 Task: In the  document budget.epub Insert page numer 'on top of the page' change page color to  'Grey'. Write company name: Ramsons
Action: Mouse moved to (555, 431)
Screenshot: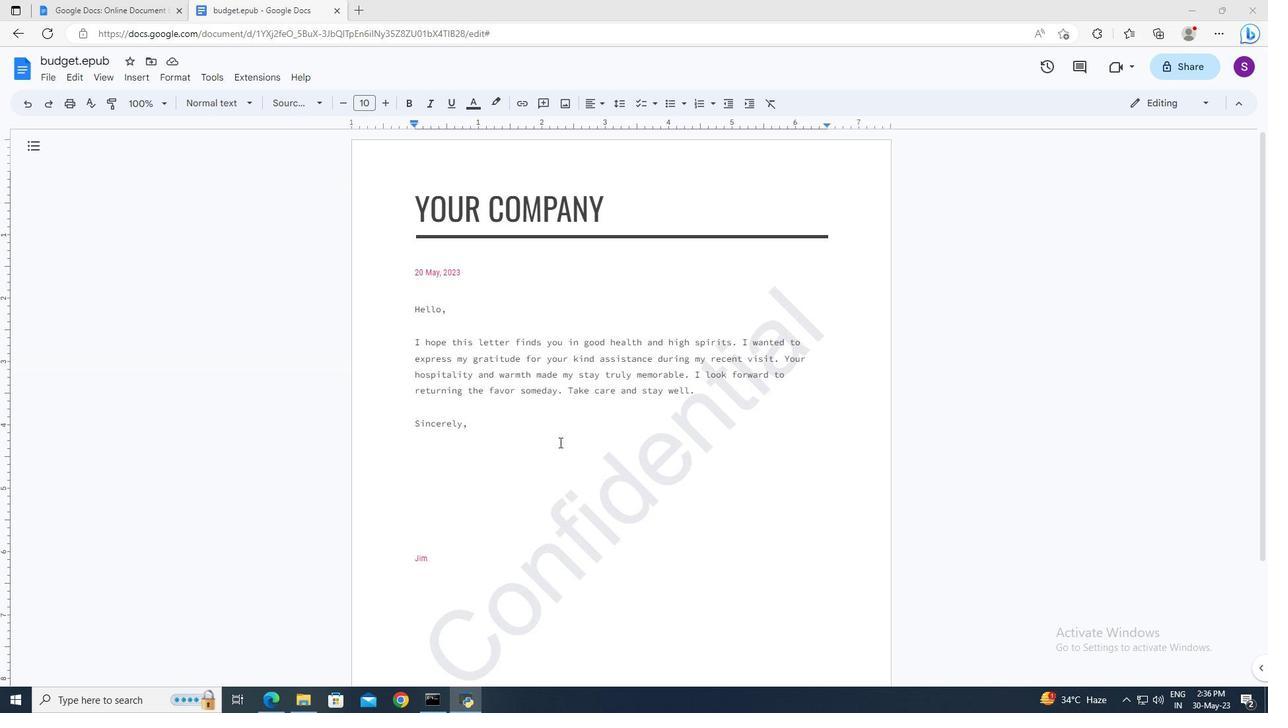 
Action: Mouse pressed left at (555, 431)
Screenshot: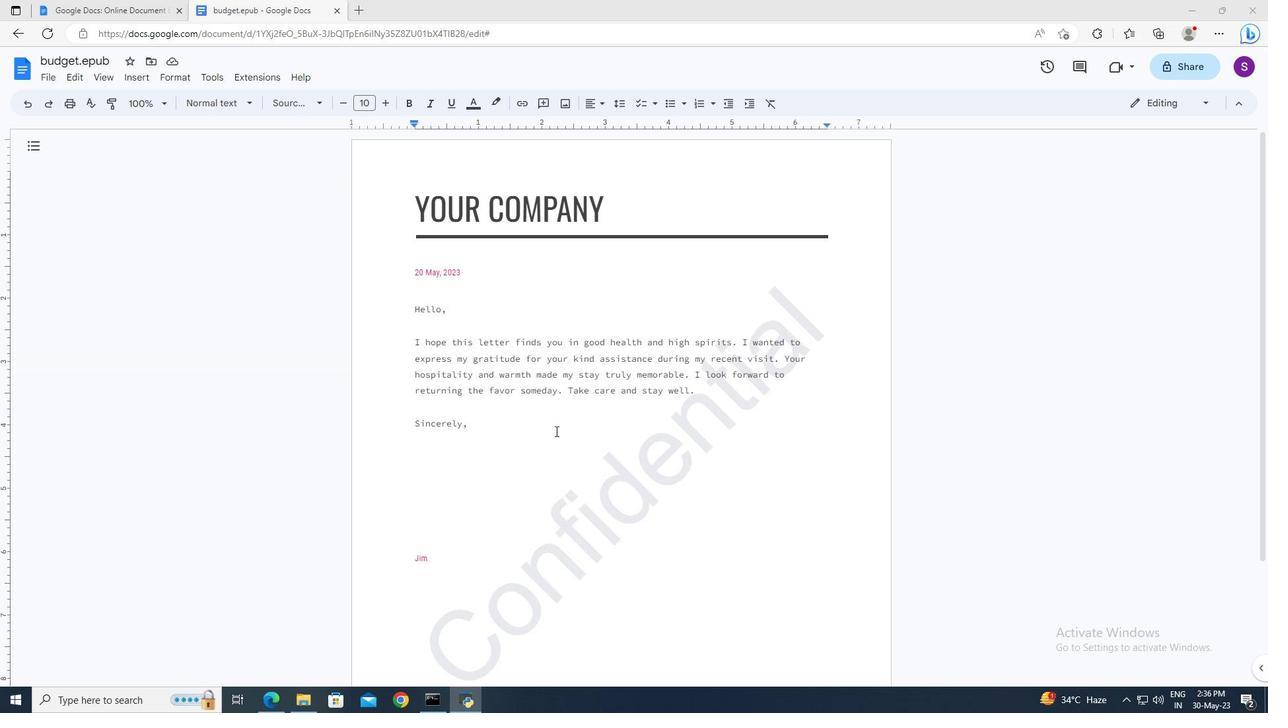 
Action: Mouse moved to (151, 84)
Screenshot: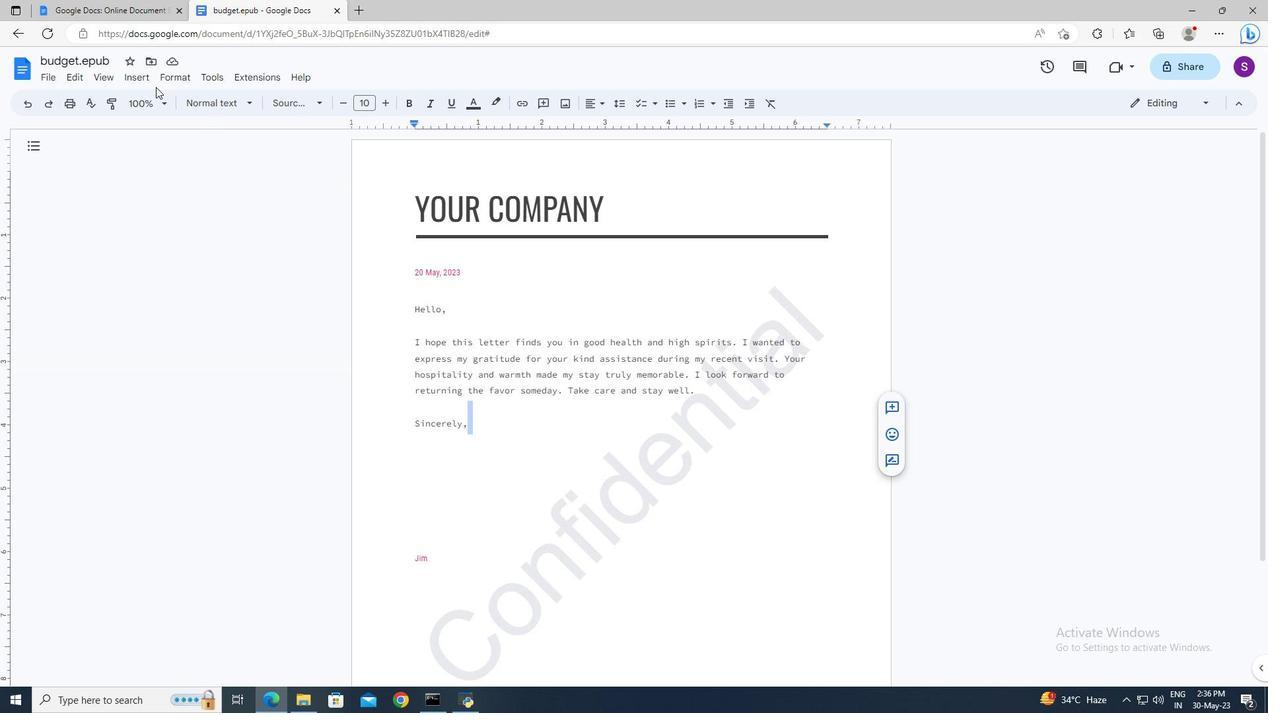 
Action: Mouse pressed left at (151, 84)
Screenshot: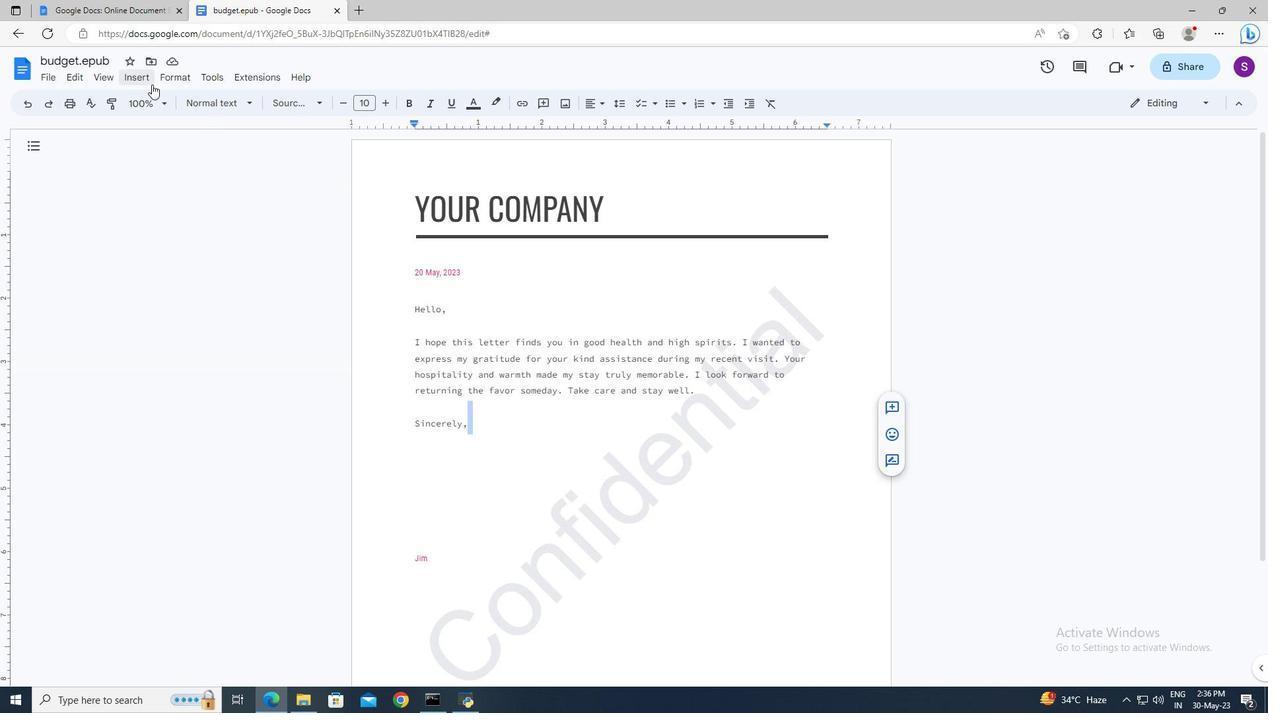 
Action: Mouse moved to (177, 422)
Screenshot: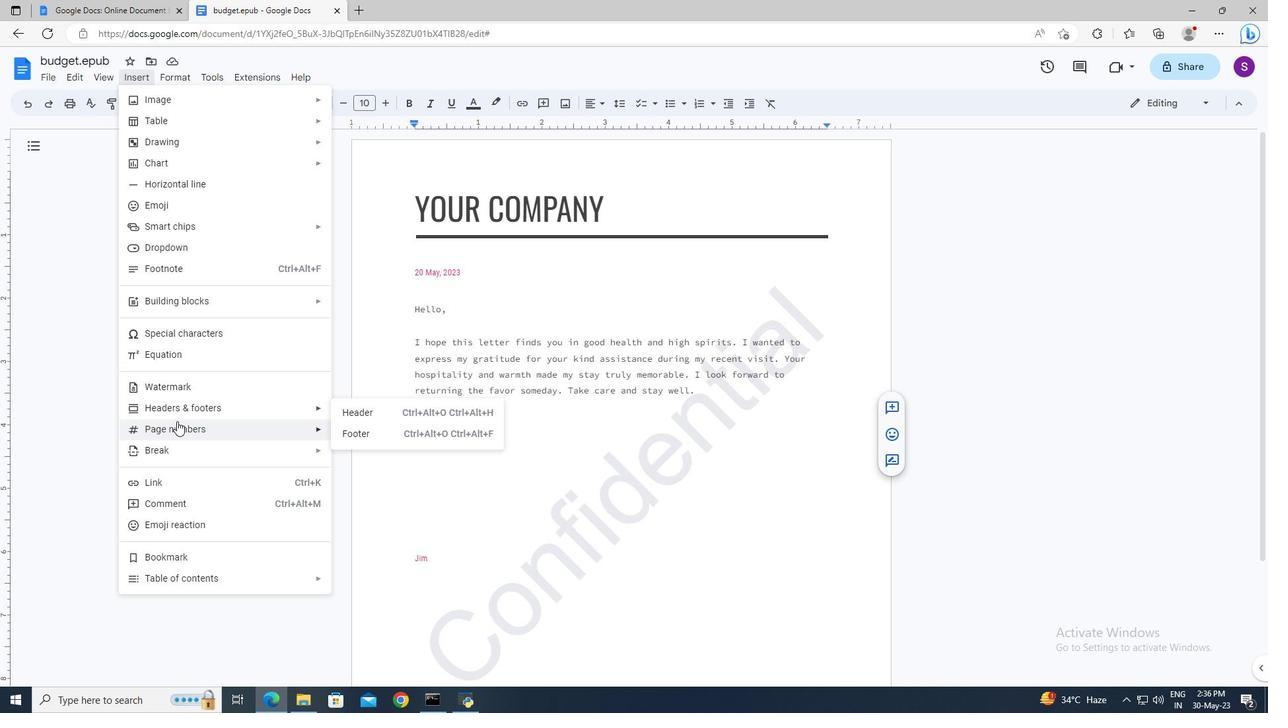 
Action: Mouse pressed left at (177, 422)
Screenshot: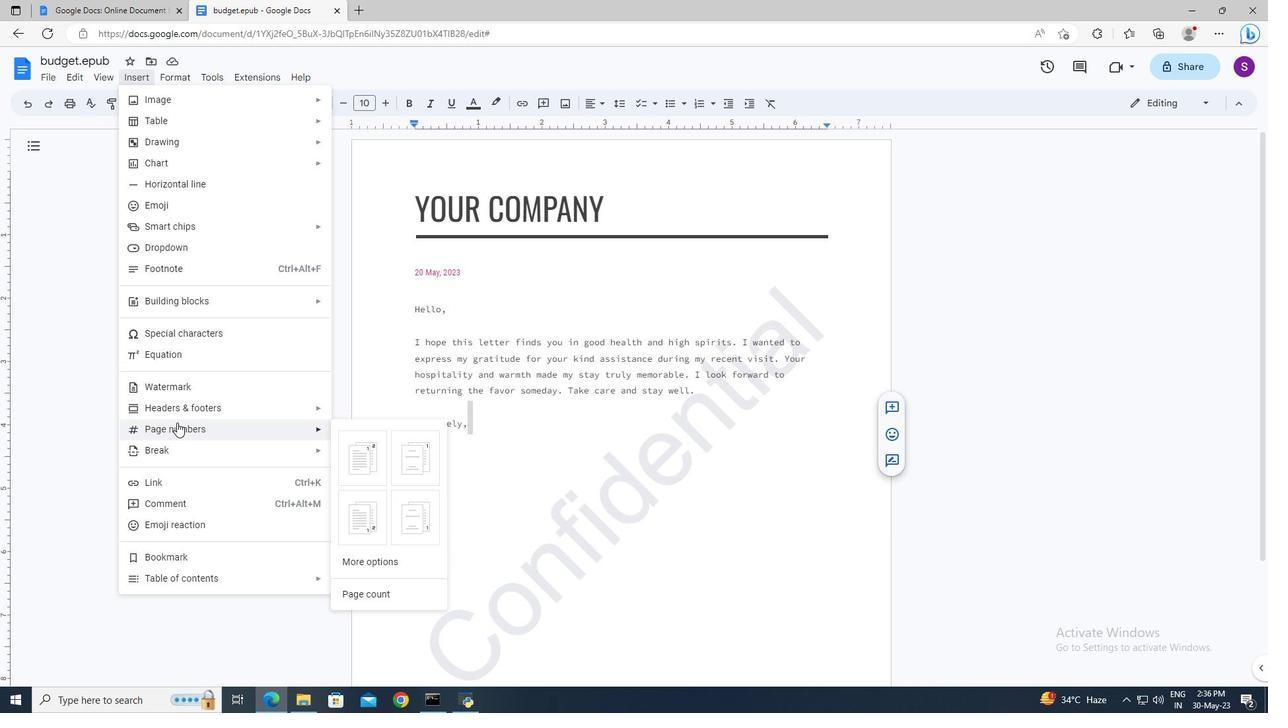 
Action: Mouse moved to (348, 450)
Screenshot: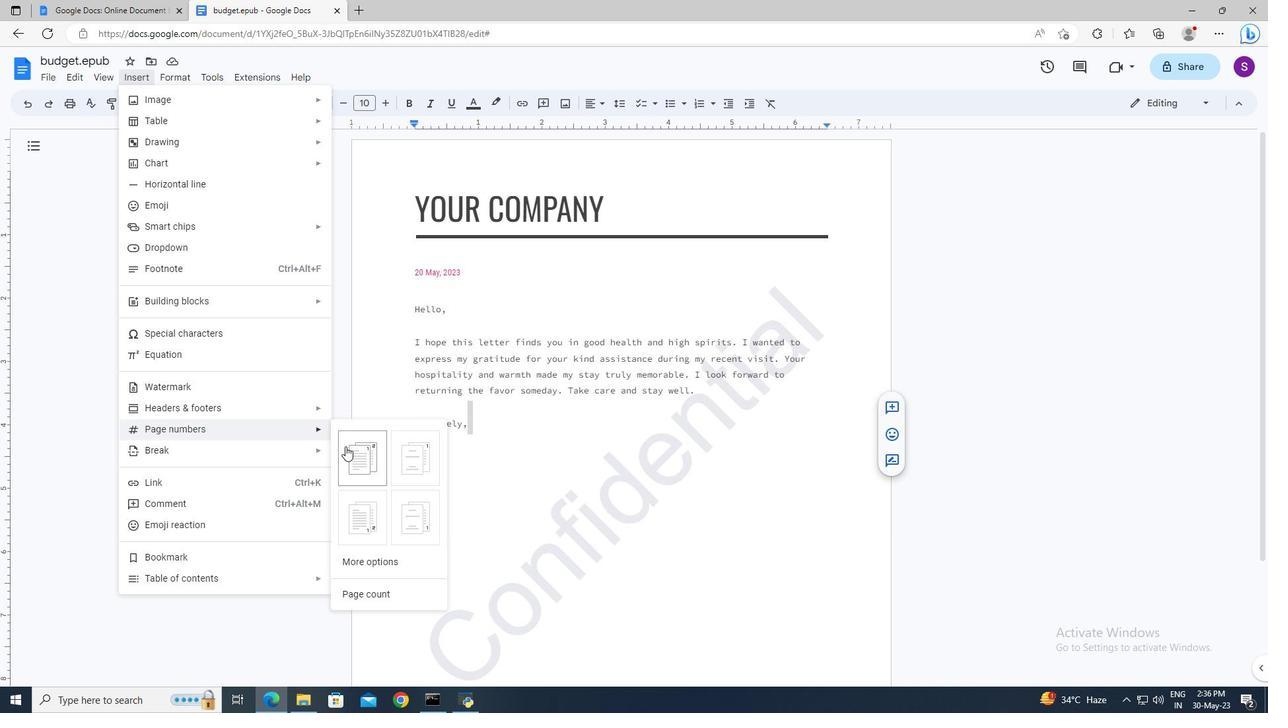
Action: Mouse pressed left at (348, 450)
Screenshot: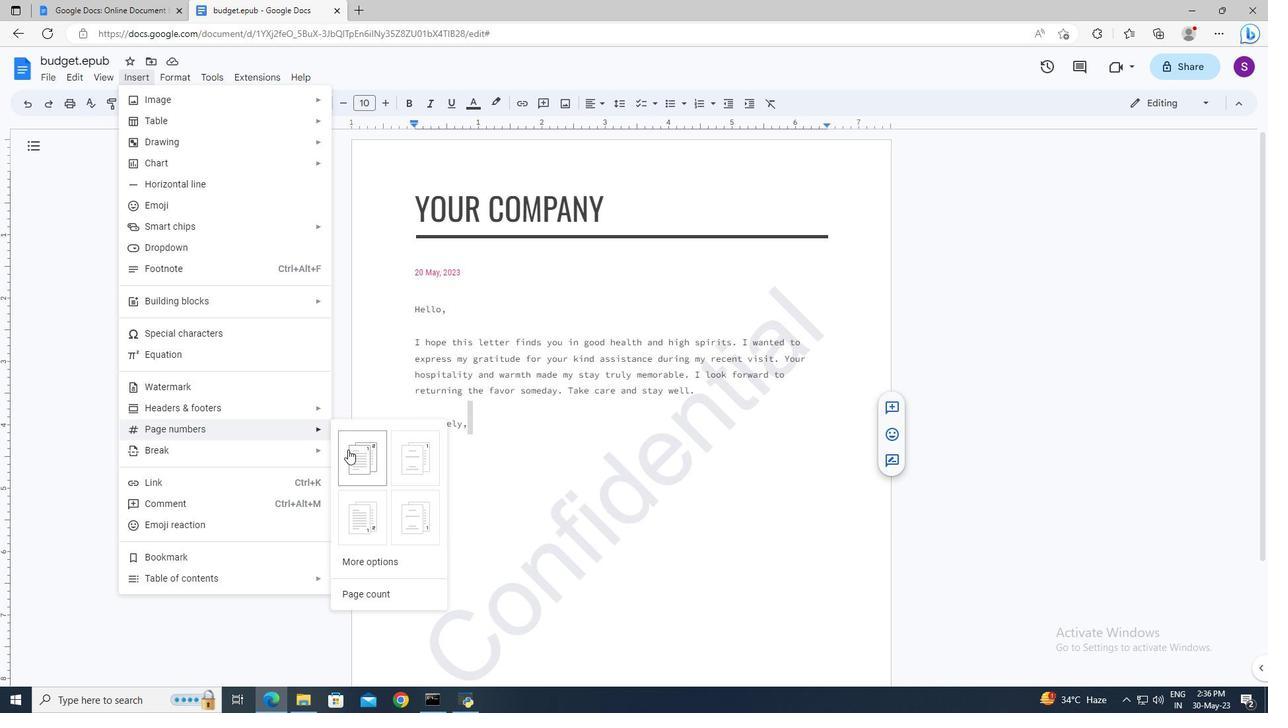 
Action: Mouse moved to (59, 80)
Screenshot: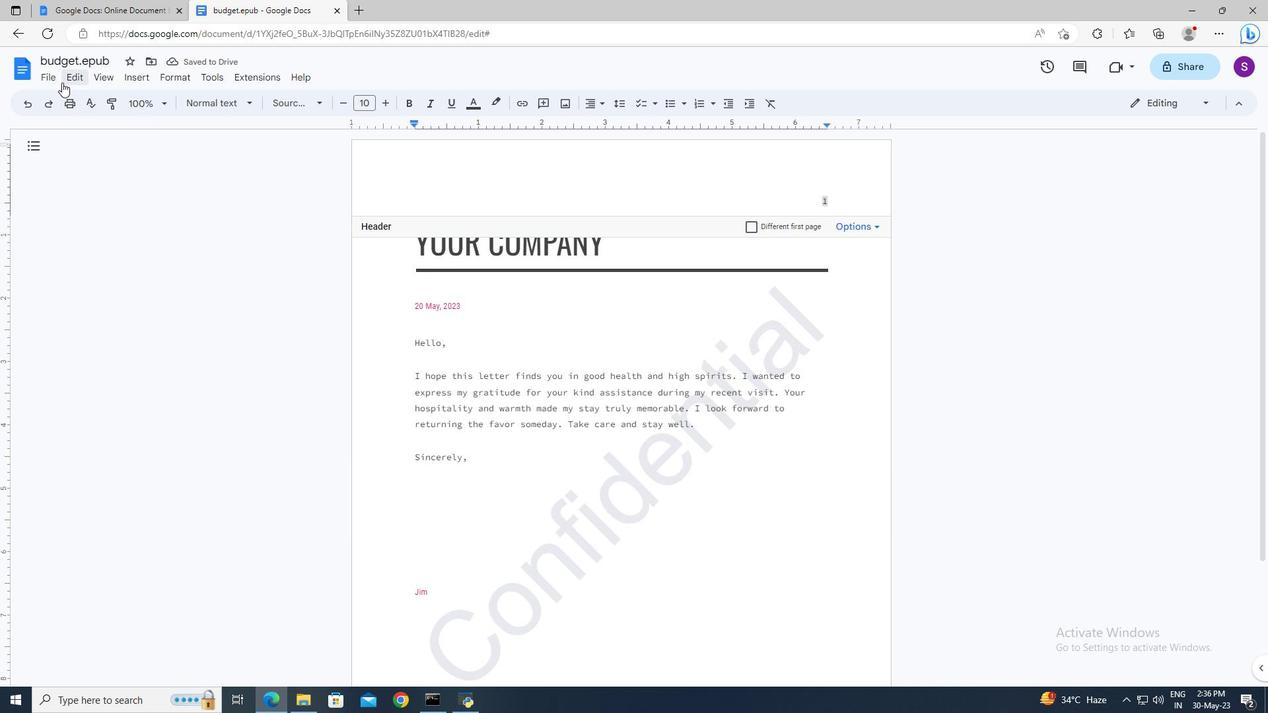 
Action: Mouse pressed left at (59, 80)
Screenshot: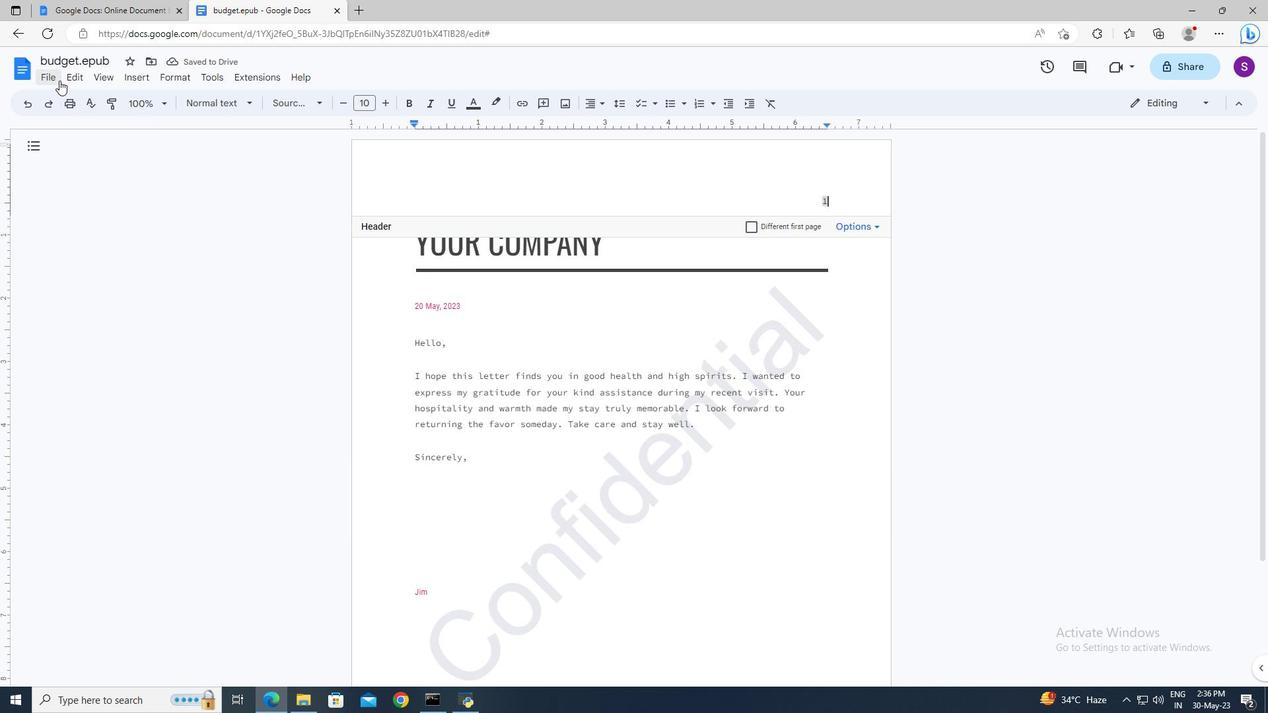 
Action: Mouse moved to (89, 436)
Screenshot: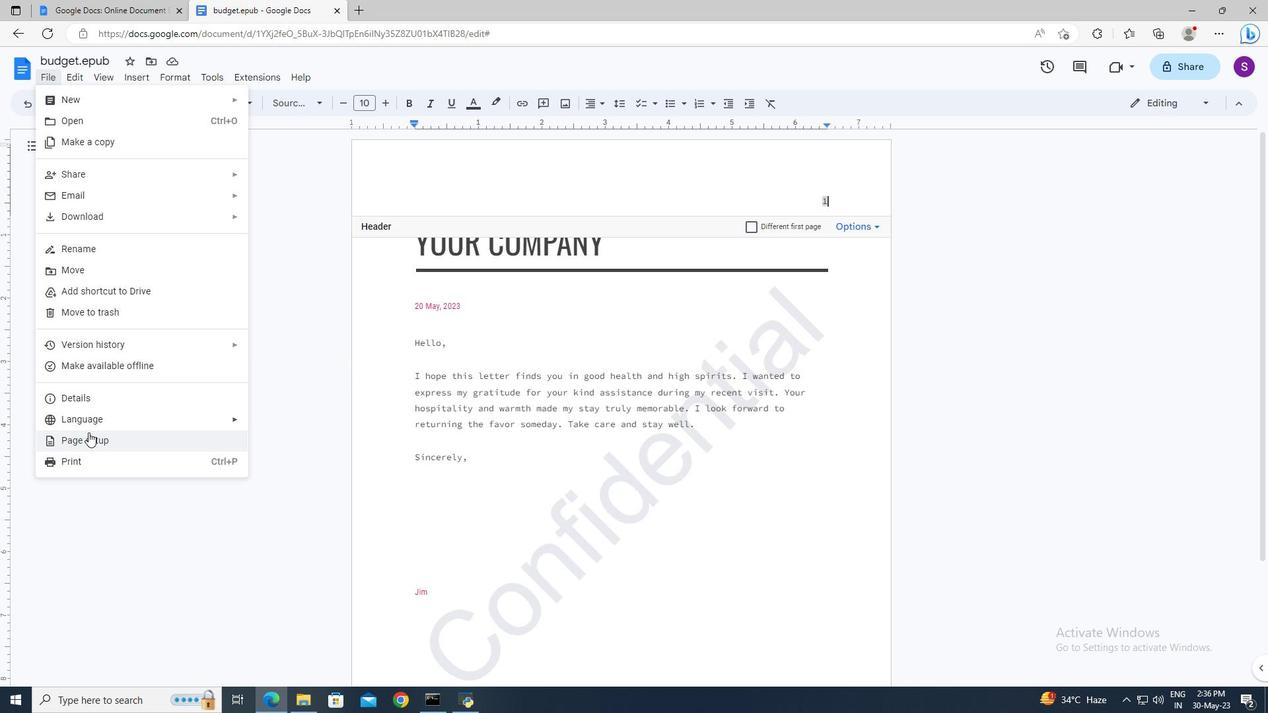 
Action: Mouse pressed left at (89, 436)
Screenshot: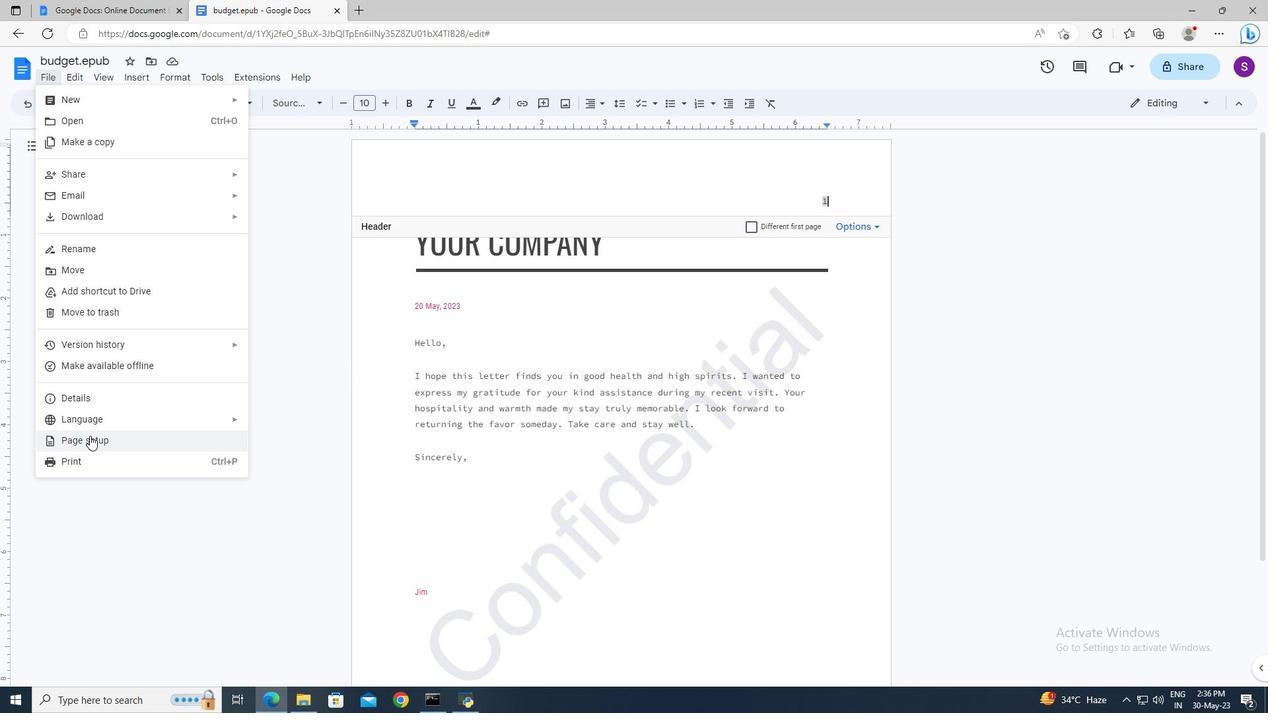 
Action: Mouse moved to (525, 448)
Screenshot: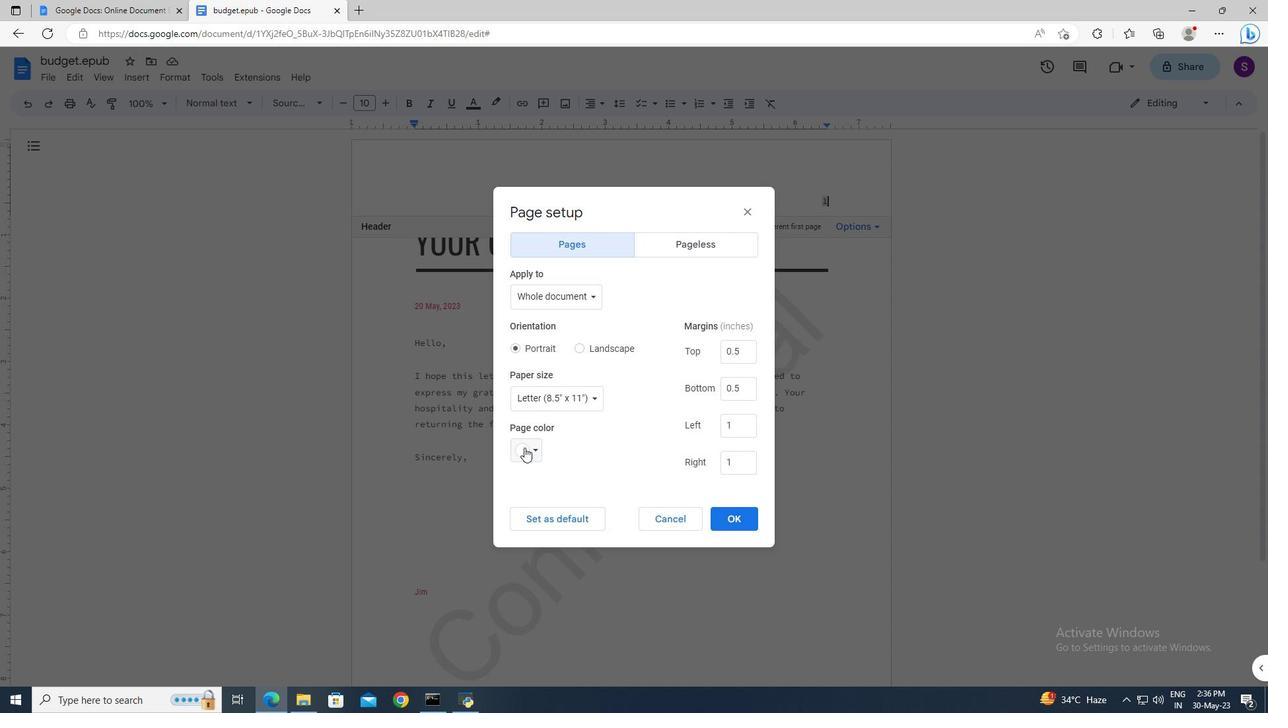
Action: Mouse pressed left at (525, 448)
Screenshot: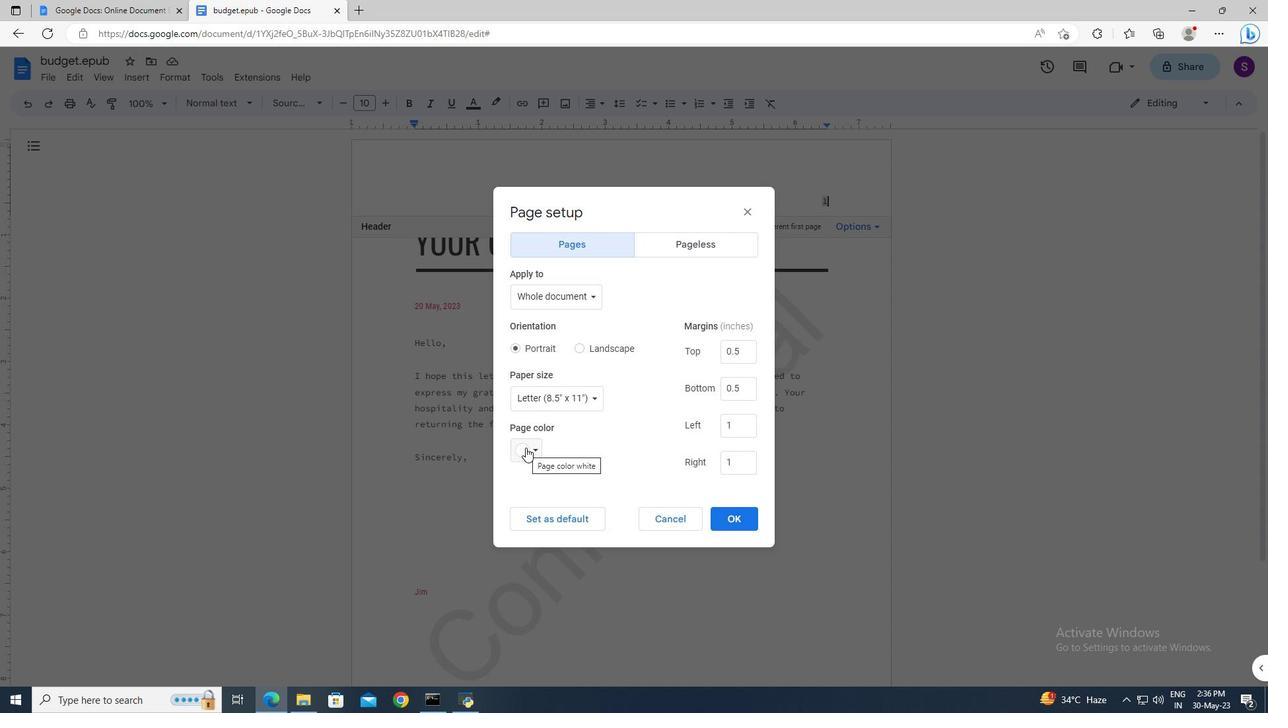 
Action: Mouse moved to (603, 480)
Screenshot: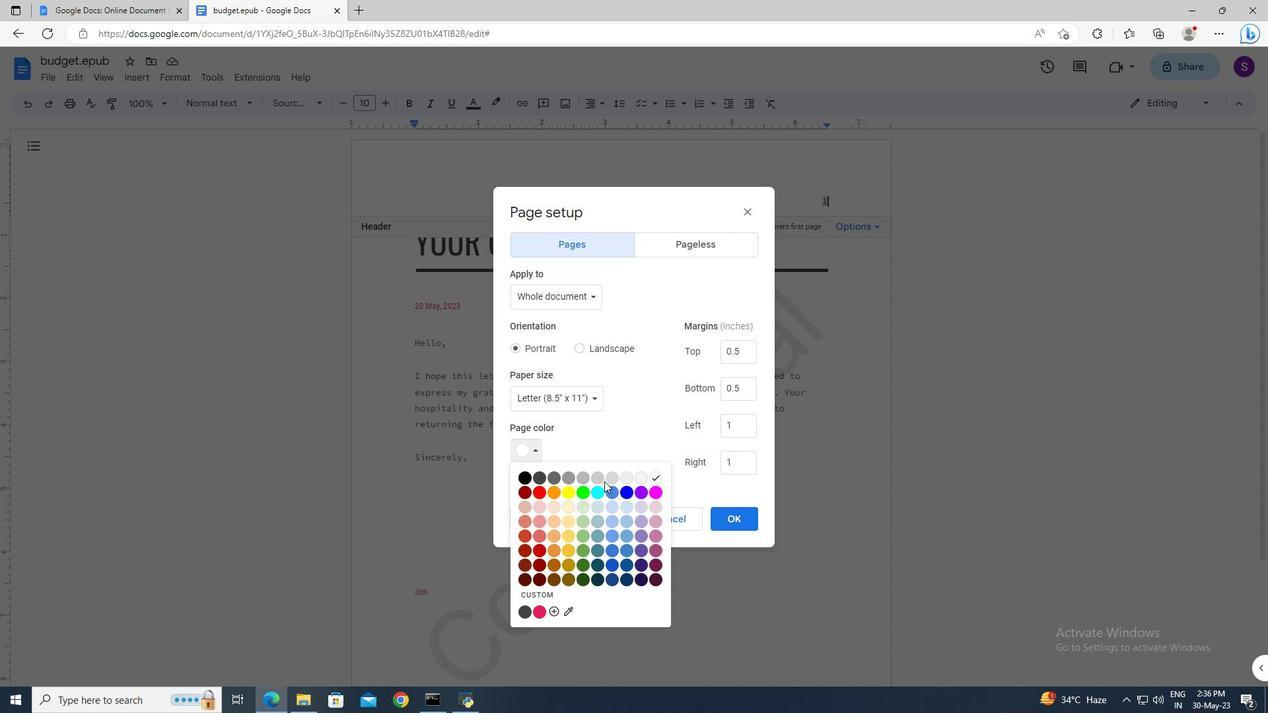 
Action: Mouse pressed left at (603, 480)
Screenshot: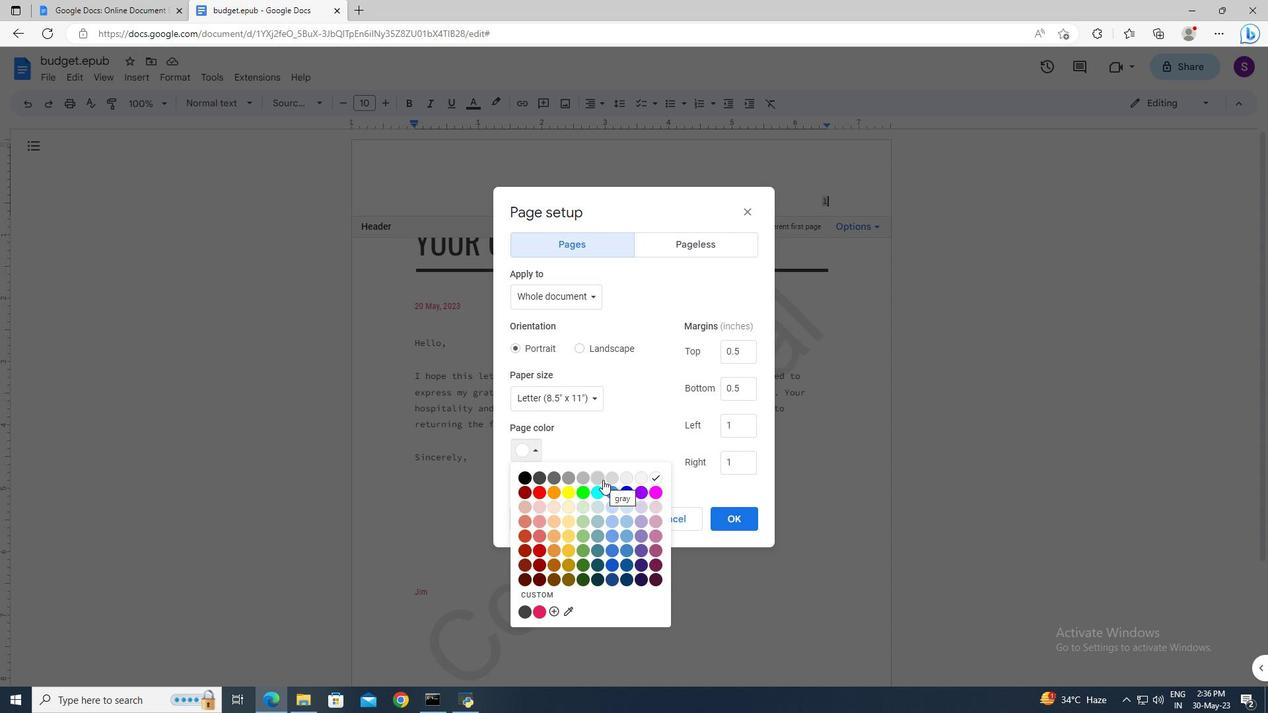 
Action: Mouse moved to (724, 517)
Screenshot: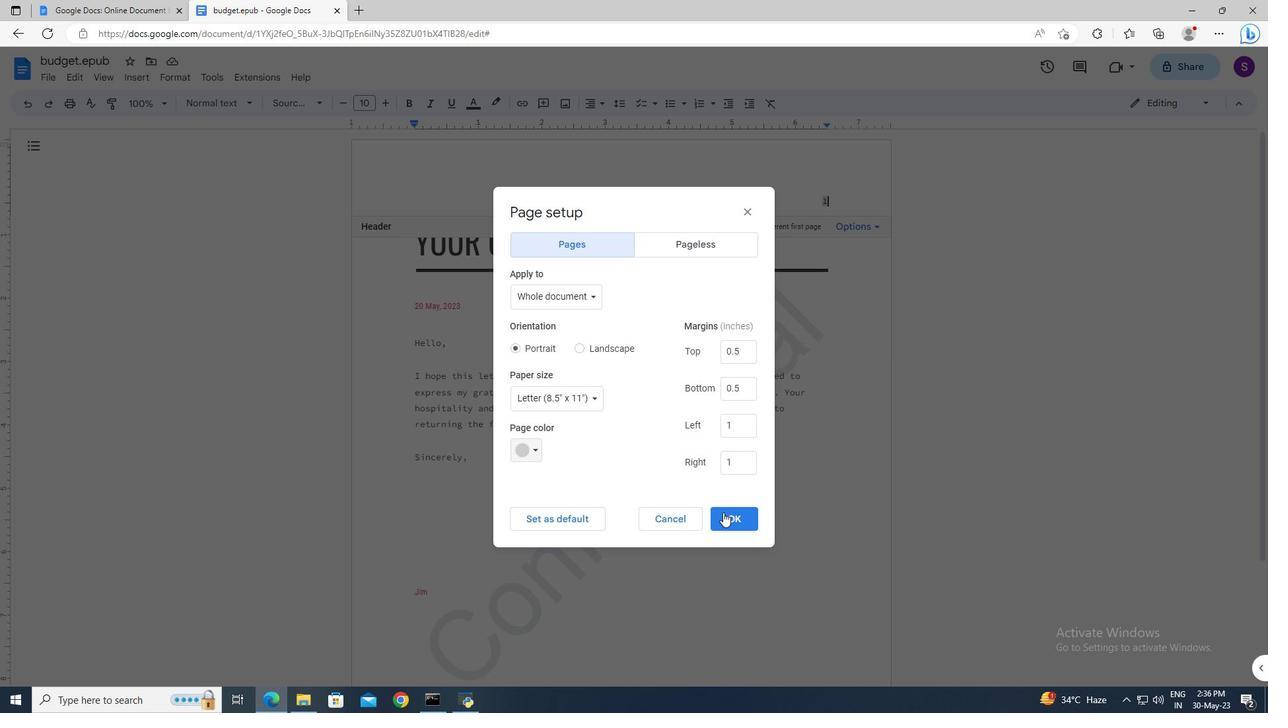 
Action: Mouse pressed left at (724, 517)
Screenshot: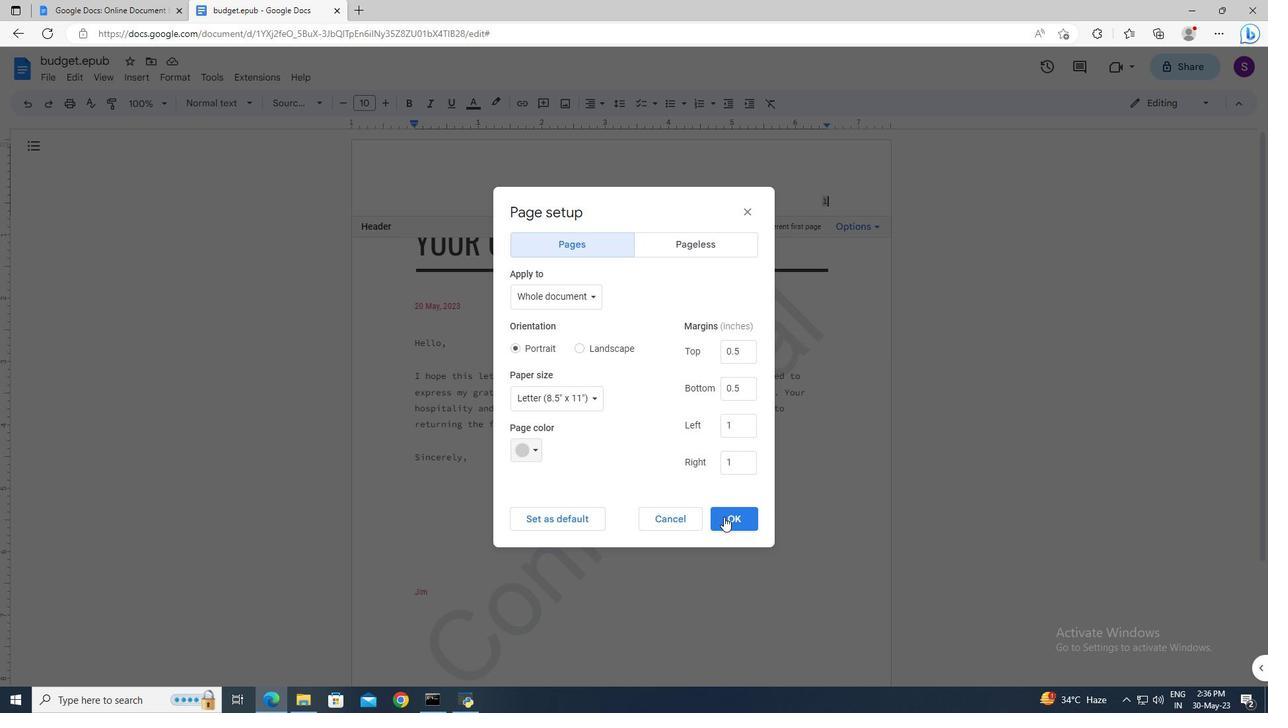
Action: Mouse moved to (599, 434)
Screenshot: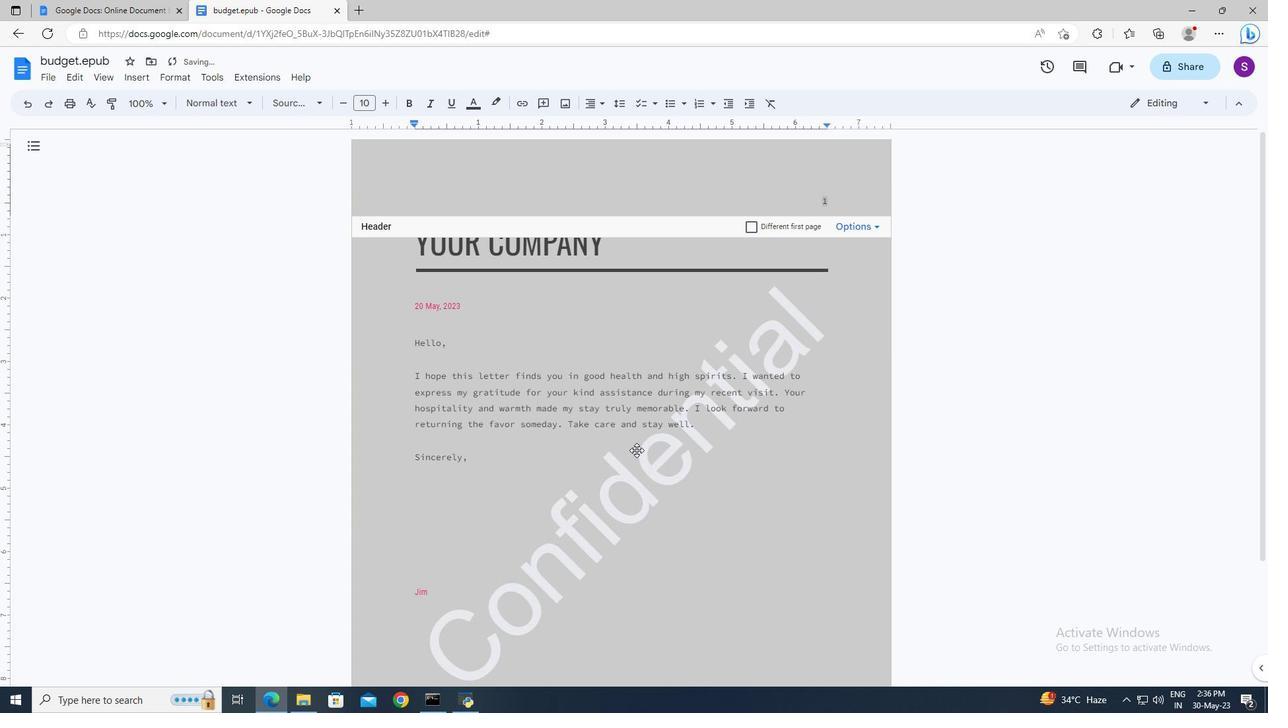 
Action: Mouse scrolled (599, 434) with delta (0, 0)
Screenshot: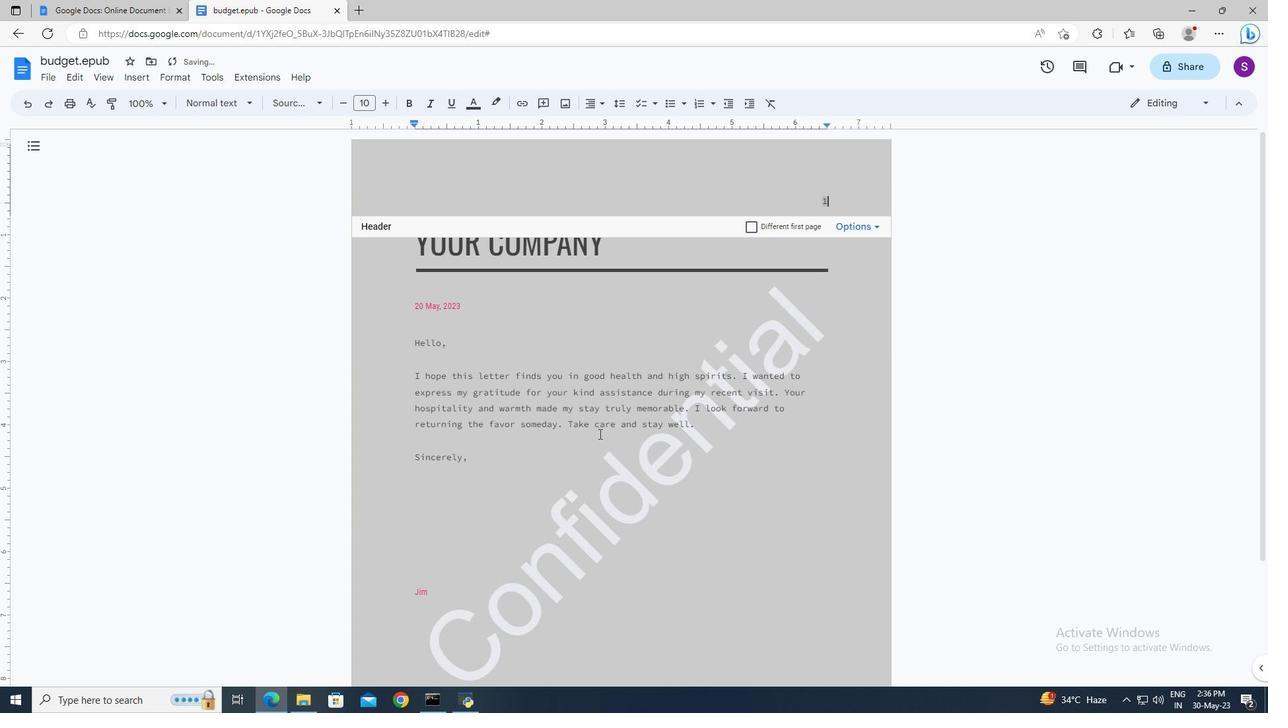 
Action: Mouse moved to (419, 244)
Screenshot: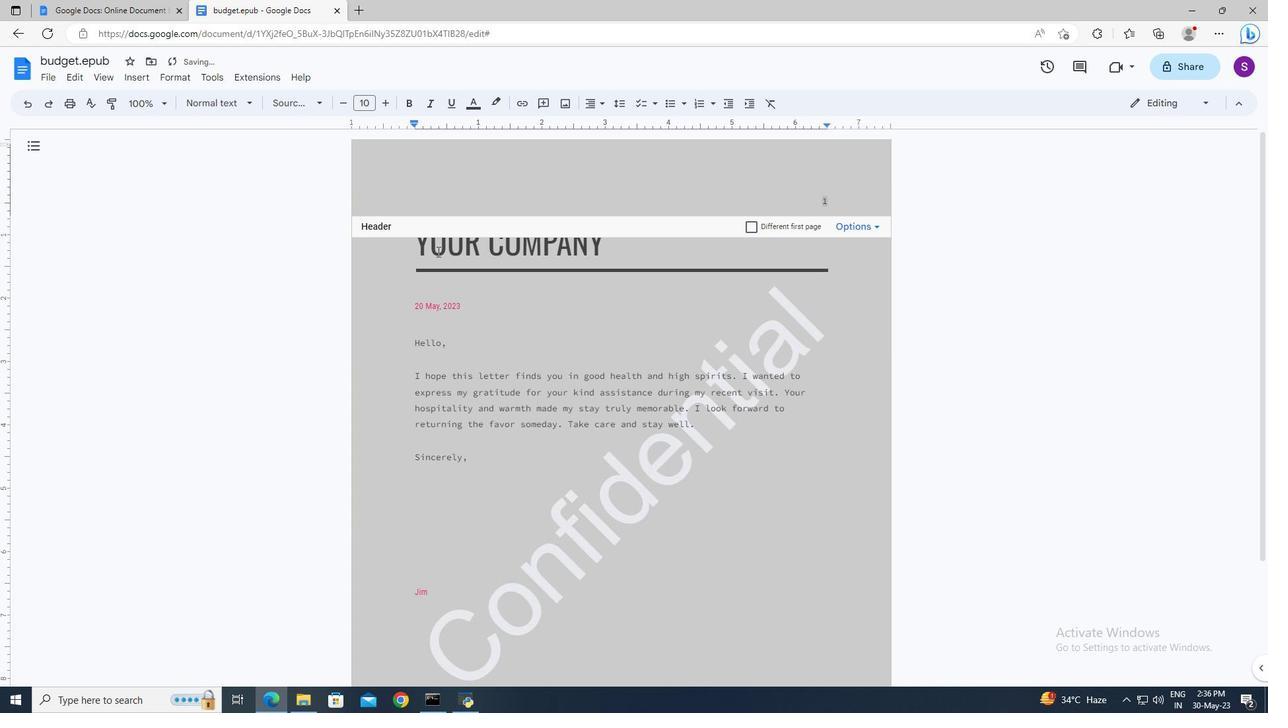 
Action: Mouse pressed left at (419, 244)
Screenshot: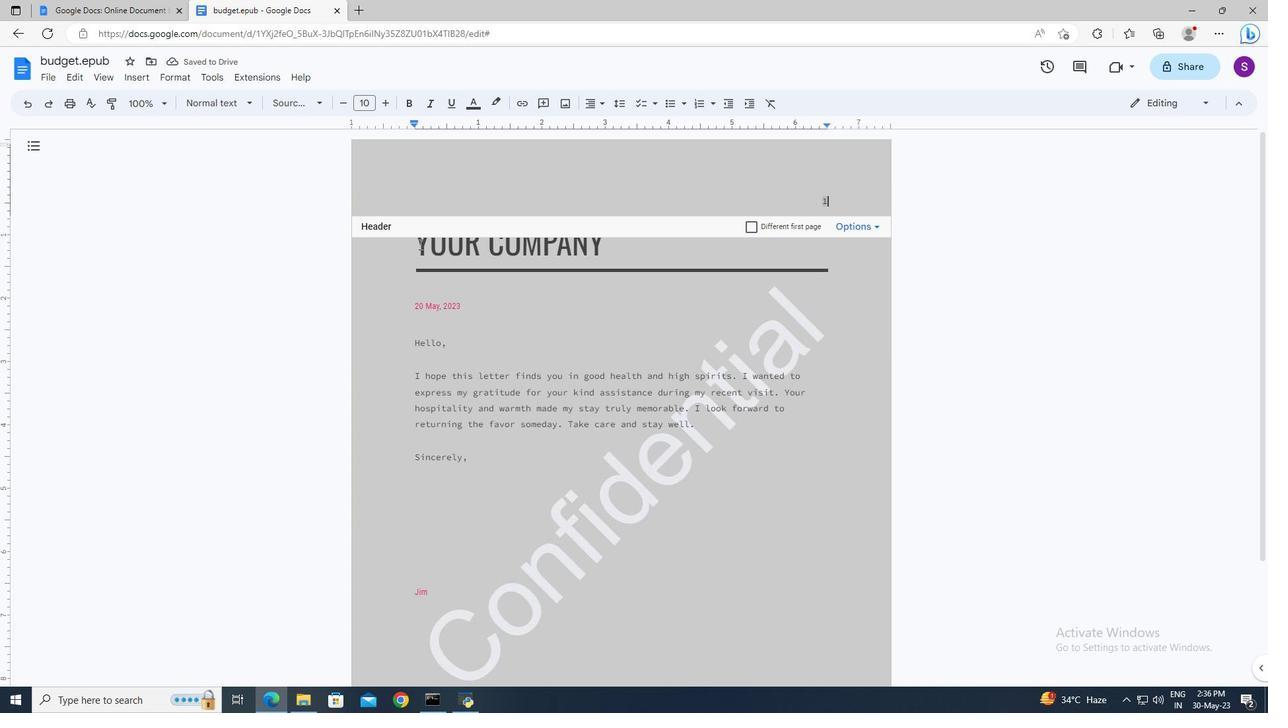 
Action: Key pressed <Key.shift><Key.right><Key.right><Key.delete><Key.shift>Ran<Key.backspace>msons
Screenshot: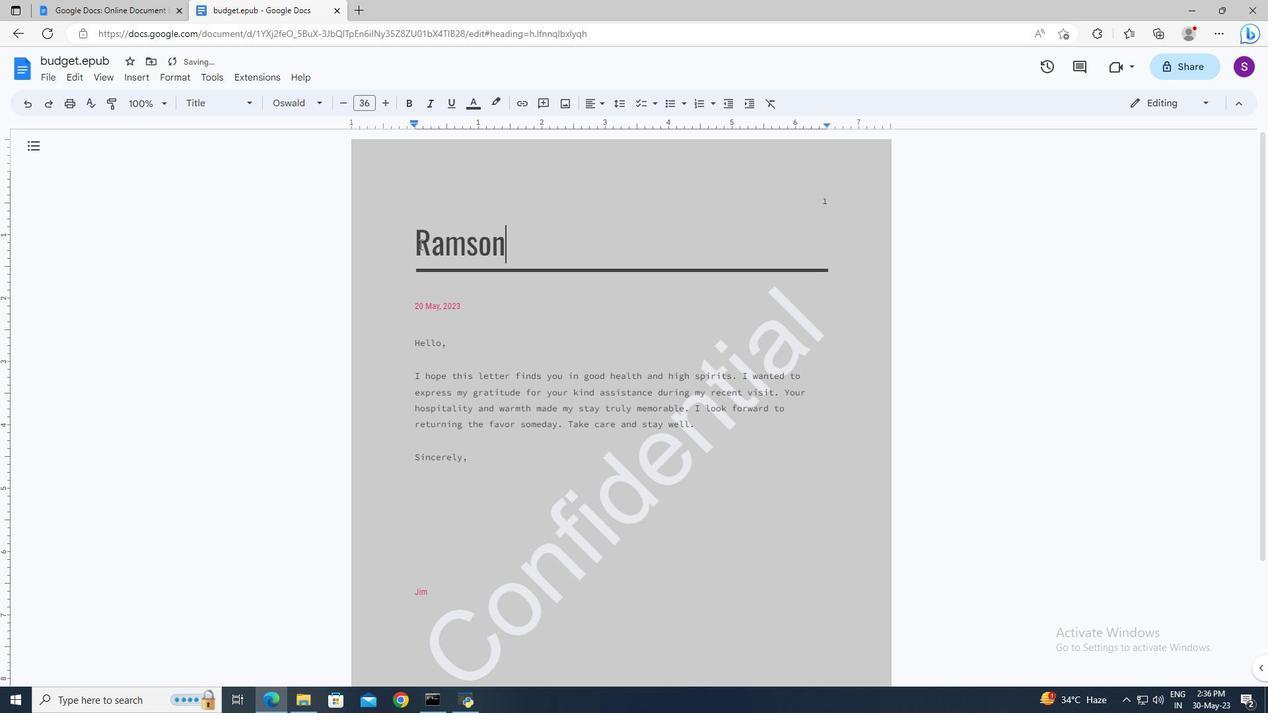 
